 Task: Create a due date automation trigger when advanced on, on the monday of the week before a card is due add content with a name or a description starting with resume at 11:00 AM.
Action: Mouse moved to (1022, 88)
Screenshot: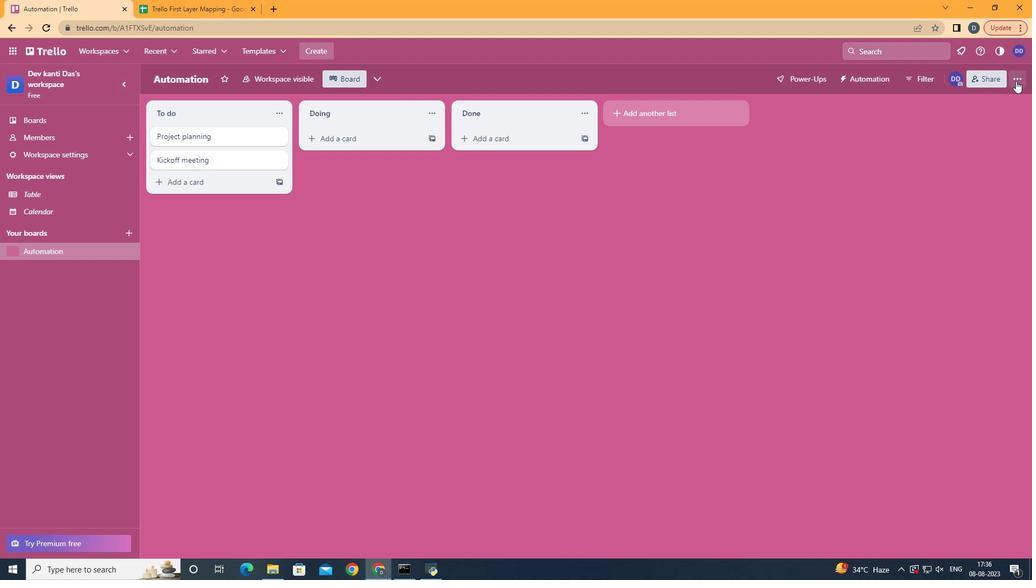
Action: Mouse pressed left at (1022, 88)
Screenshot: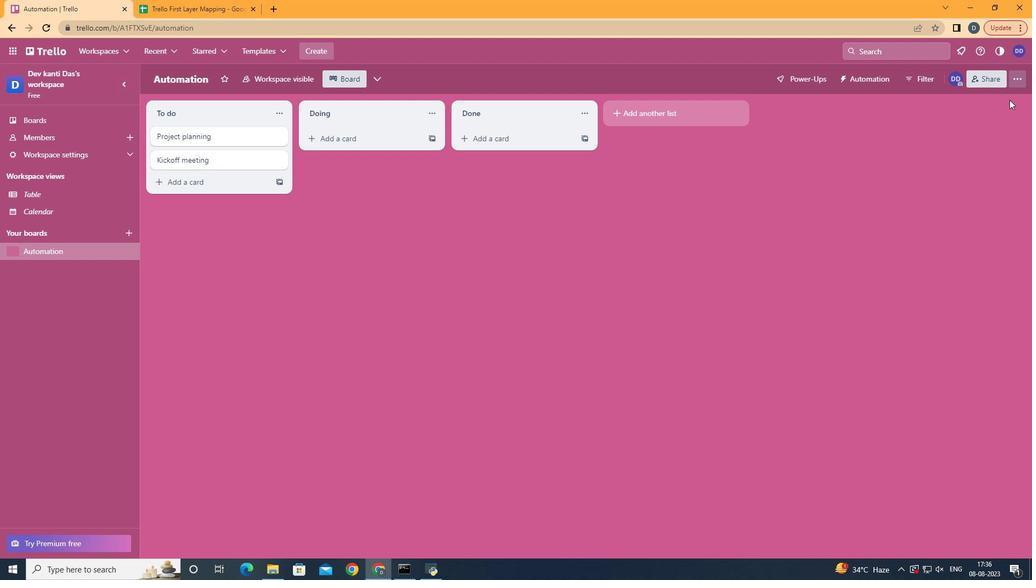 
Action: Mouse moved to (969, 247)
Screenshot: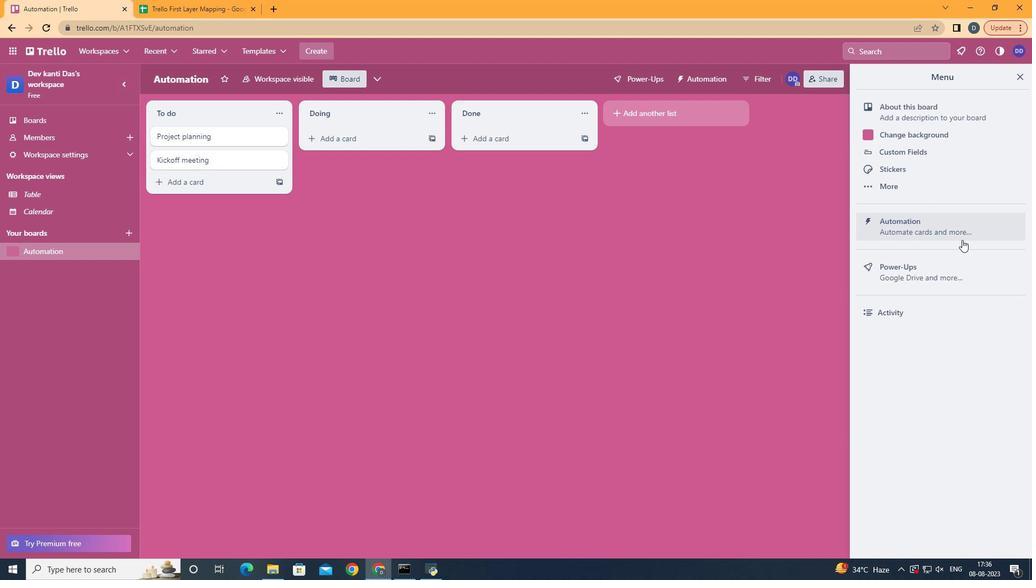 
Action: Mouse pressed left at (969, 247)
Screenshot: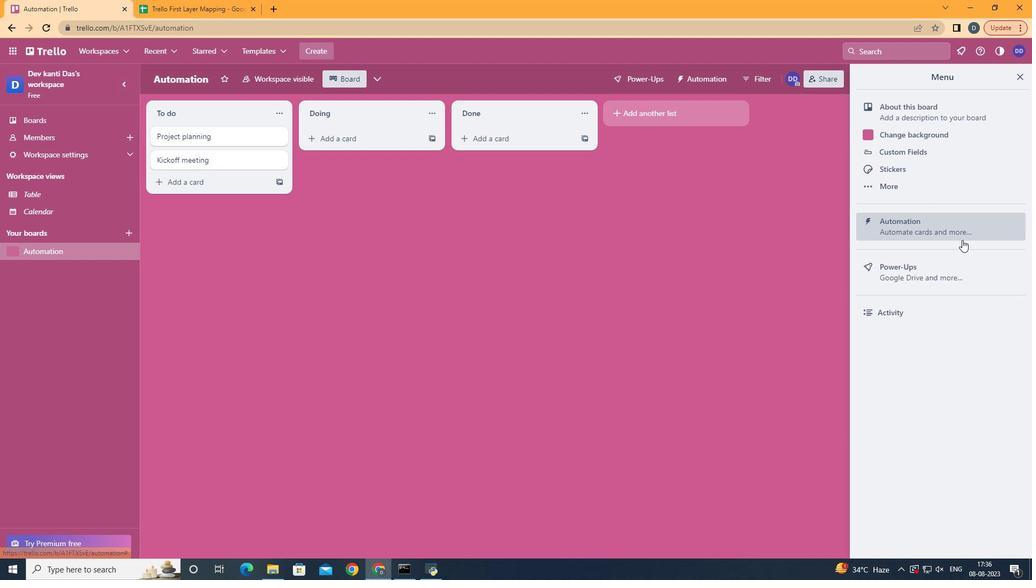 
Action: Mouse moved to (210, 215)
Screenshot: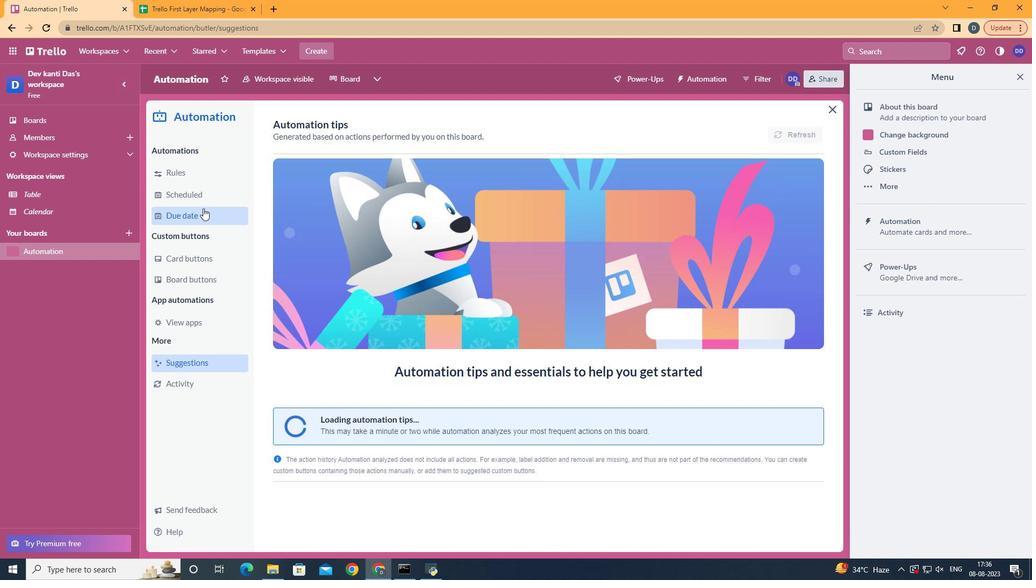 
Action: Mouse pressed left at (210, 215)
Screenshot: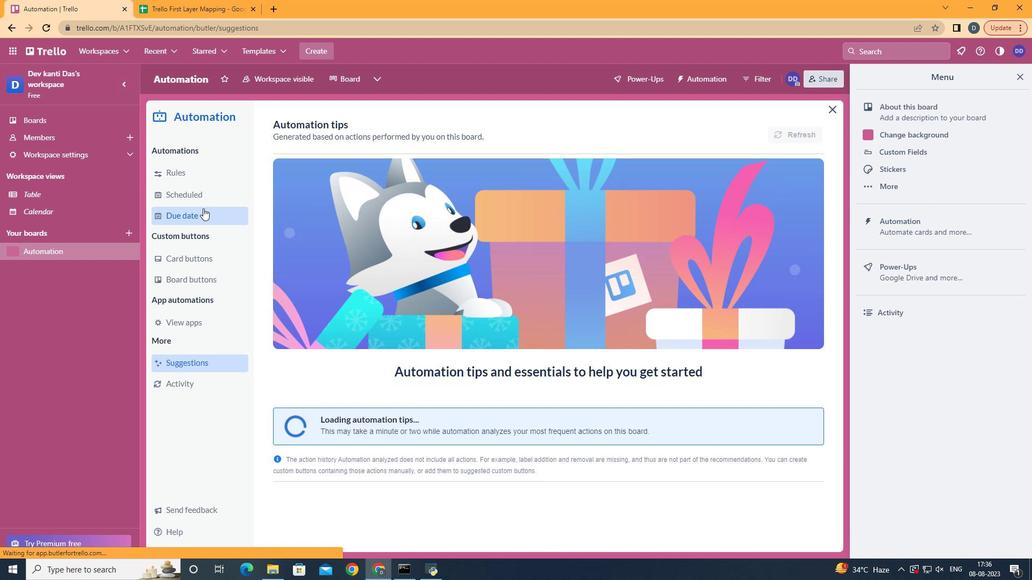
Action: Mouse moved to (755, 132)
Screenshot: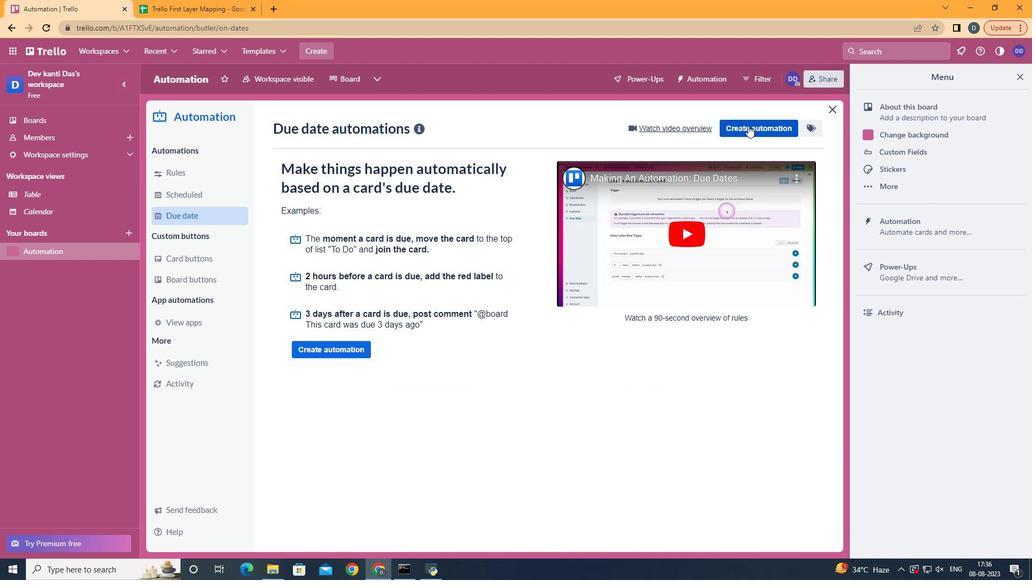 
Action: Mouse pressed left at (755, 132)
Screenshot: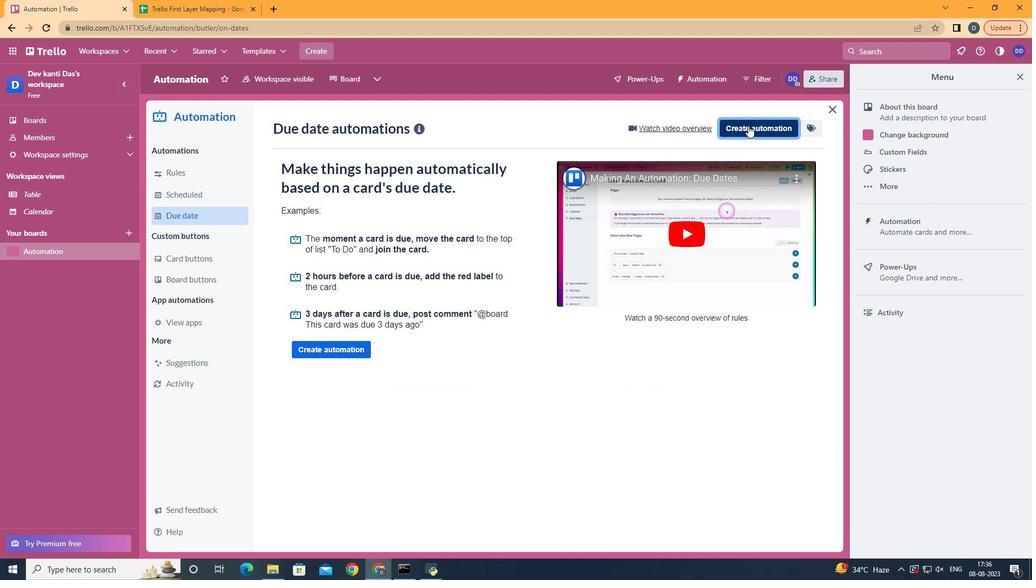 
Action: Mouse moved to (554, 239)
Screenshot: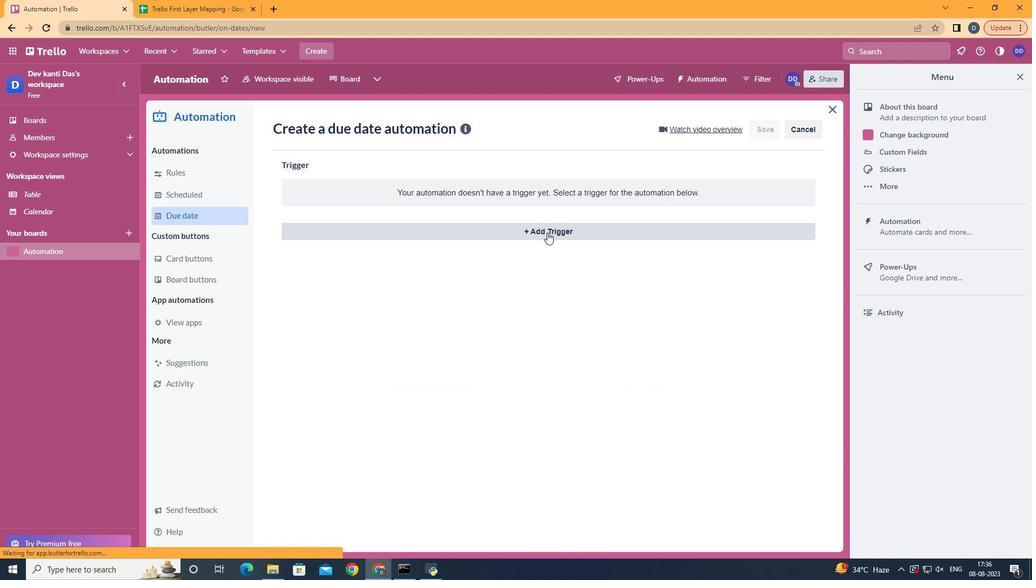 
Action: Mouse pressed left at (554, 239)
Screenshot: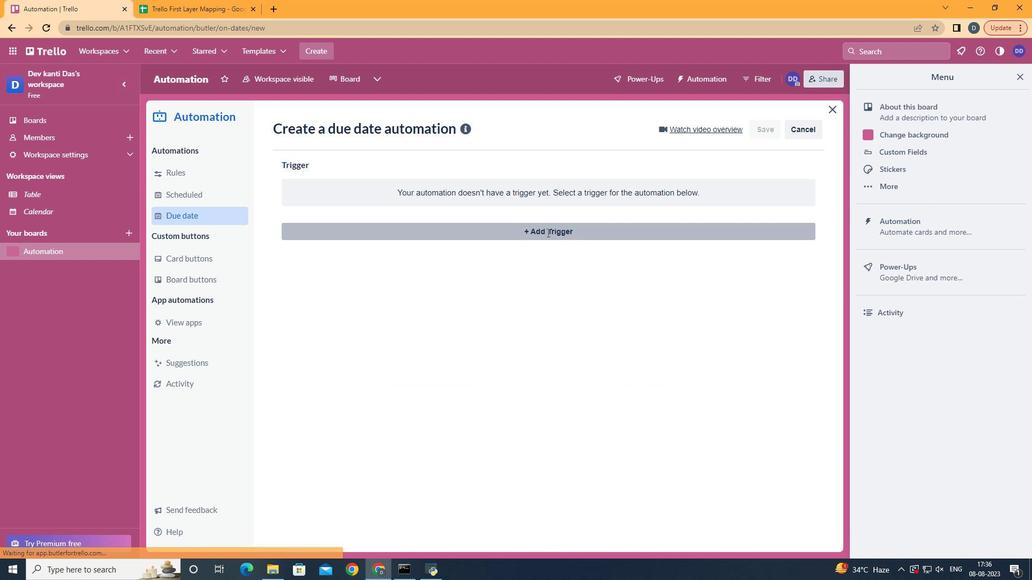 
Action: Mouse moved to (380, 521)
Screenshot: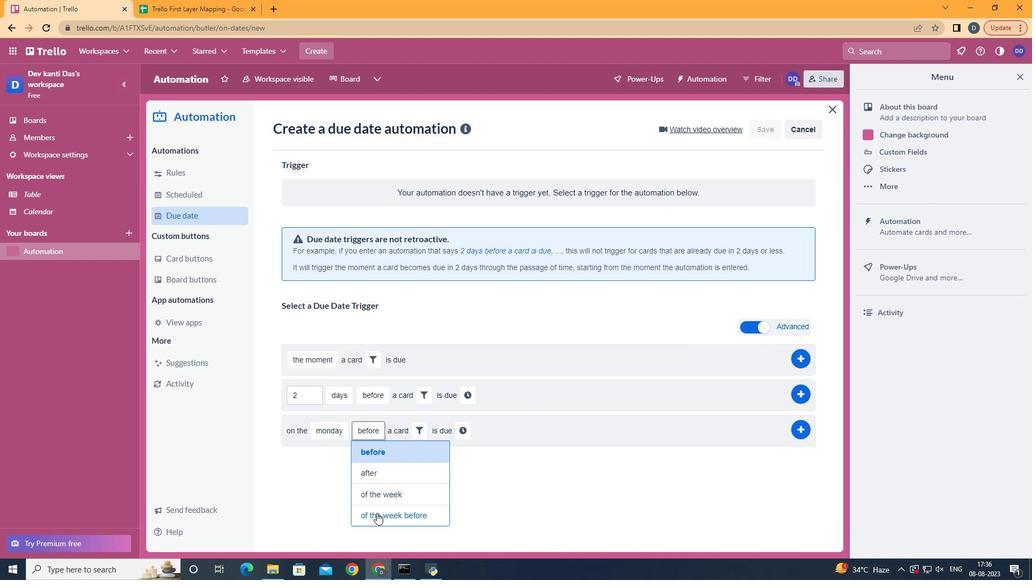 
Action: Mouse pressed left at (380, 521)
Screenshot: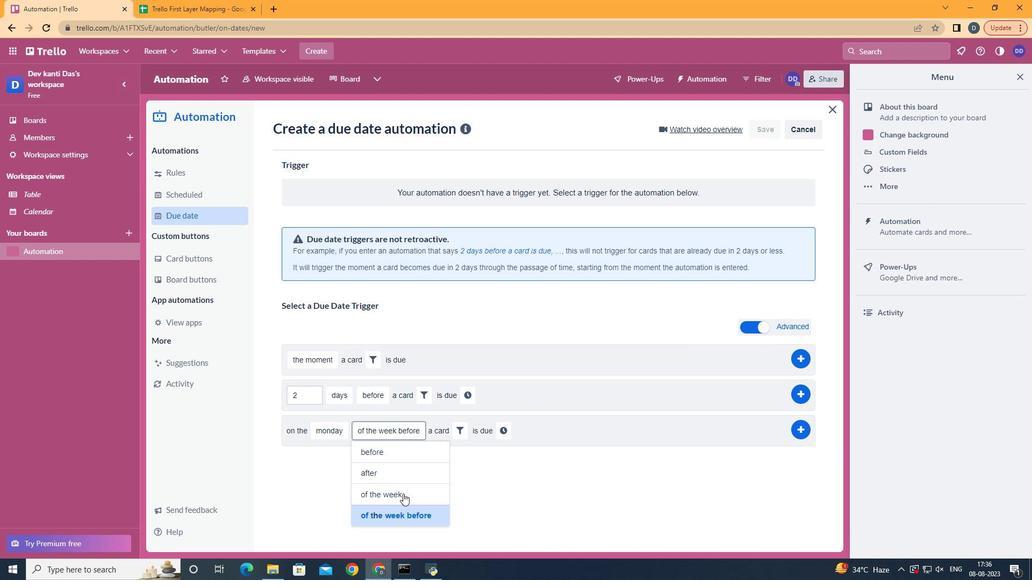 
Action: Mouse moved to (459, 437)
Screenshot: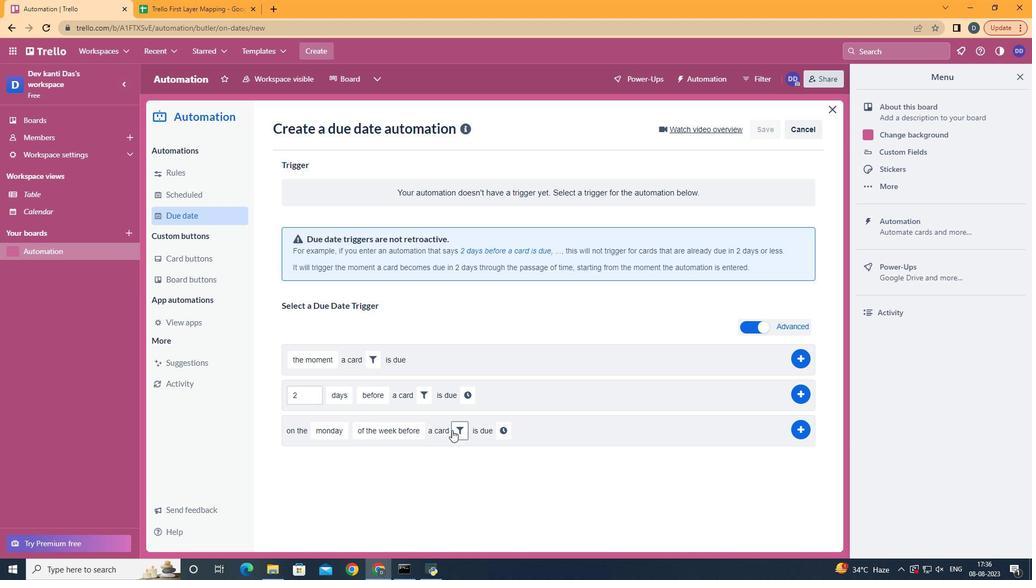 
Action: Mouse pressed left at (459, 437)
Screenshot: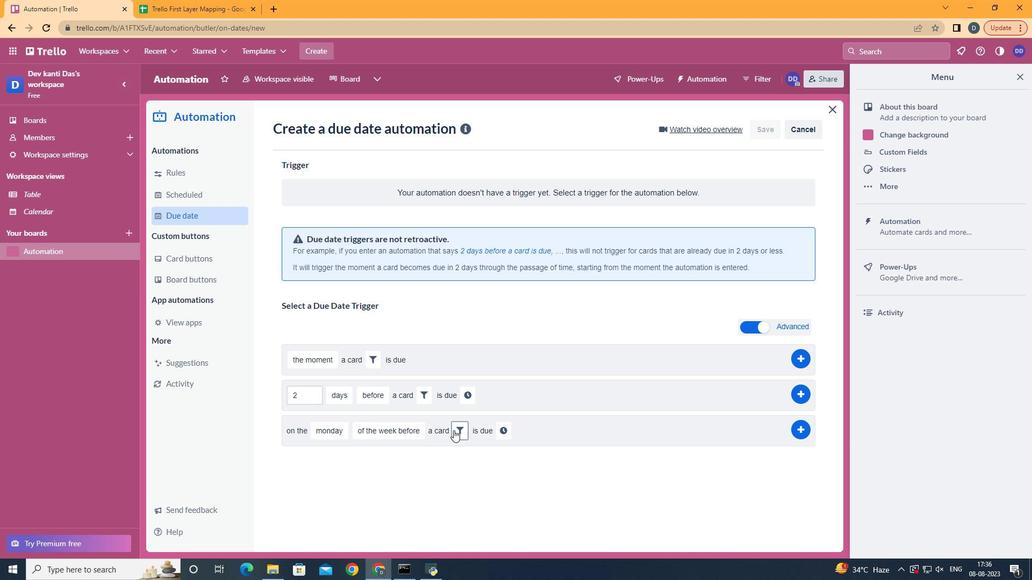 
Action: Mouse moved to (598, 470)
Screenshot: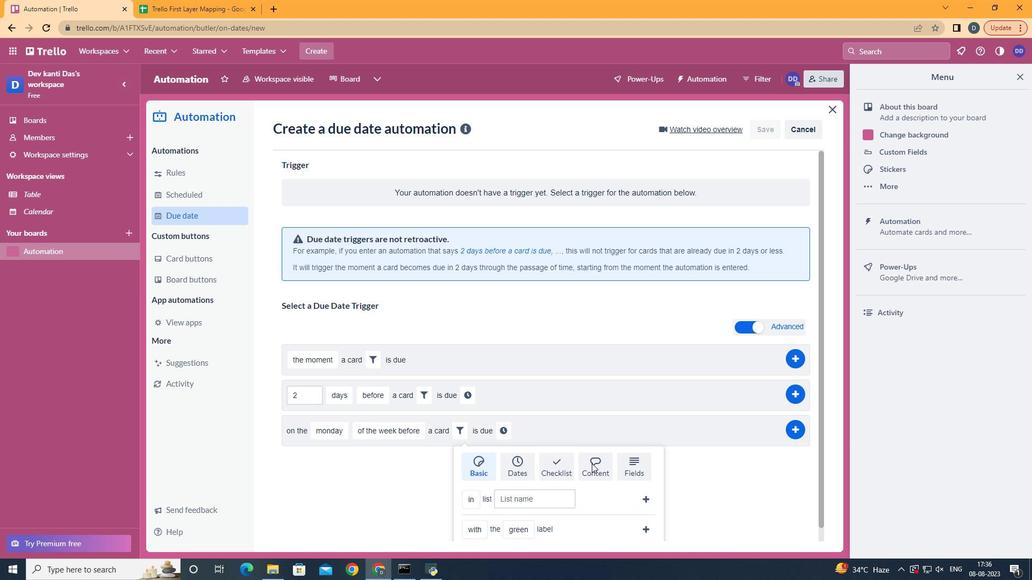 
Action: Mouse pressed left at (598, 470)
Screenshot: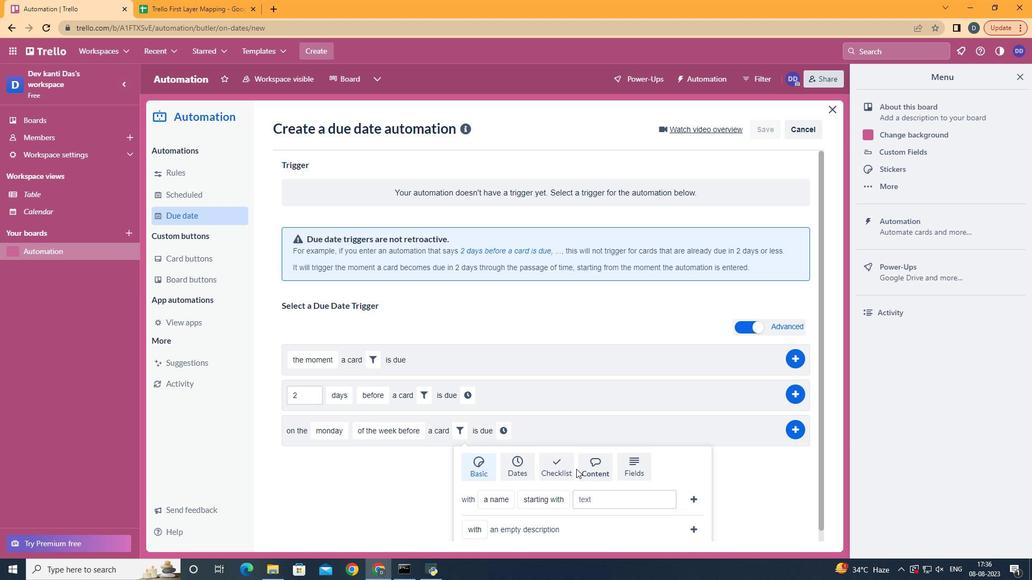 
Action: Mouse moved to (518, 489)
Screenshot: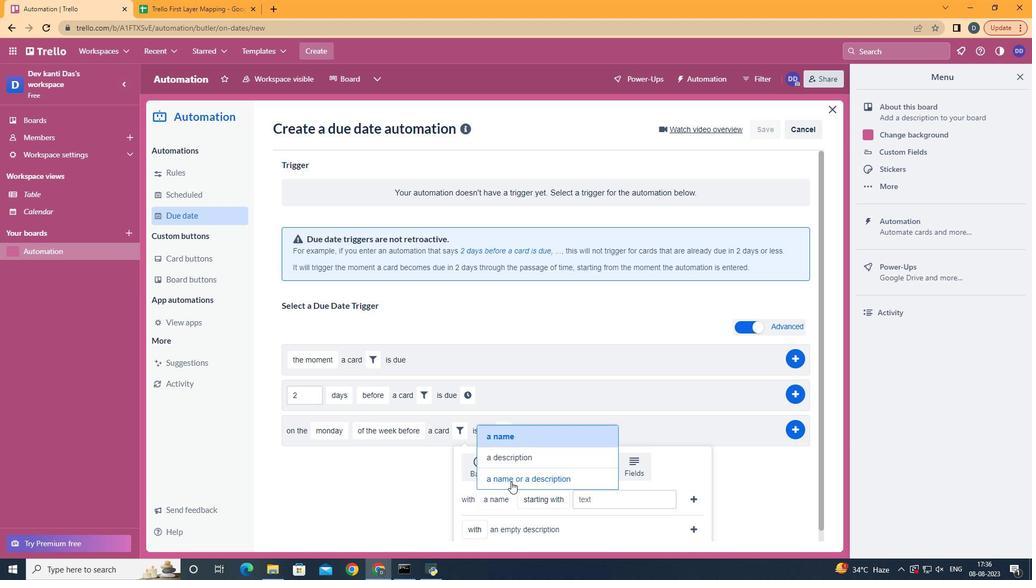 
Action: Mouse pressed left at (518, 489)
Screenshot: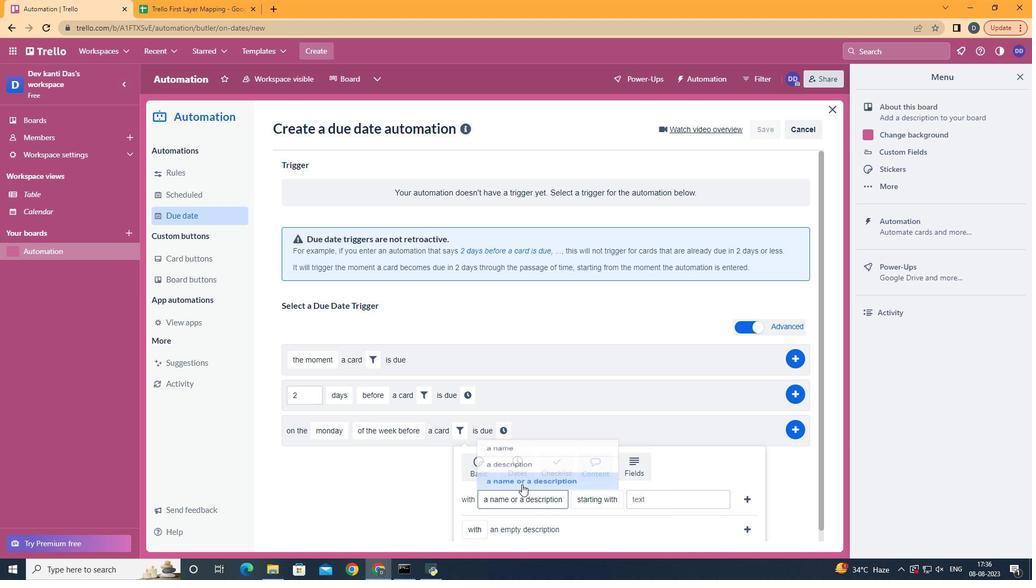 
Action: Mouse moved to (626, 374)
Screenshot: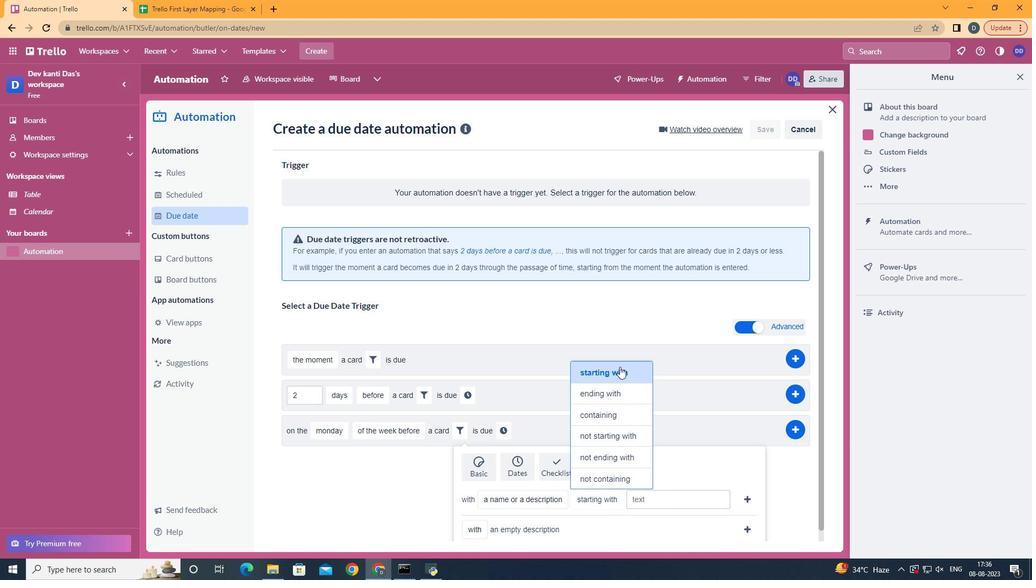 
Action: Mouse pressed left at (626, 374)
Screenshot: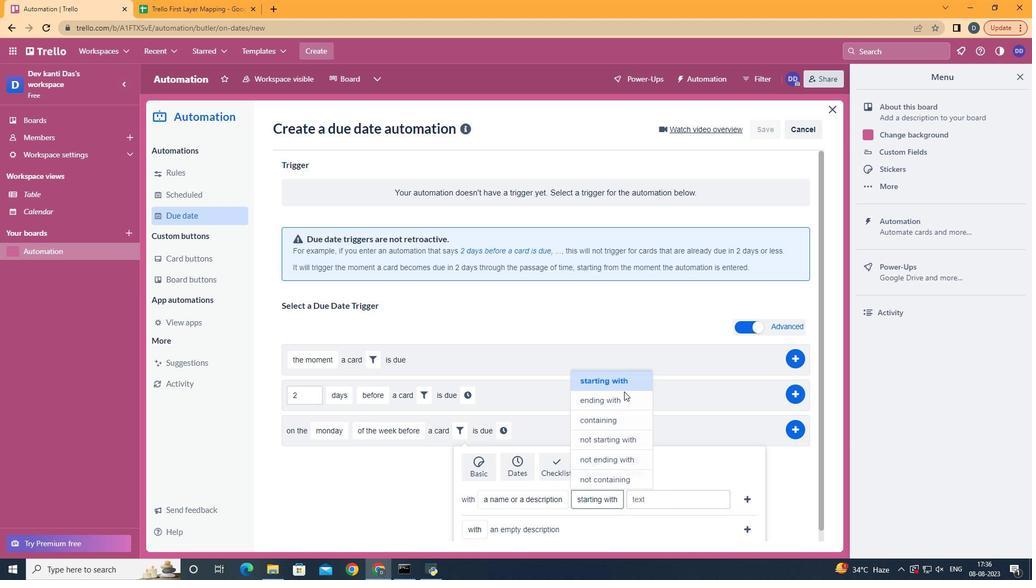
Action: Mouse moved to (655, 504)
Screenshot: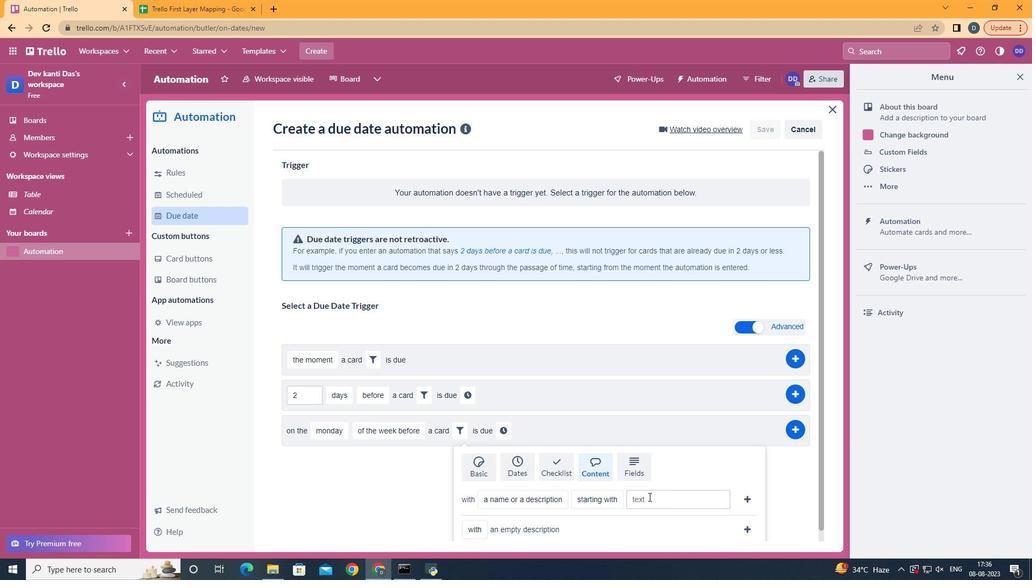 
Action: Mouse pressed left at (655, 504)
Screenshot: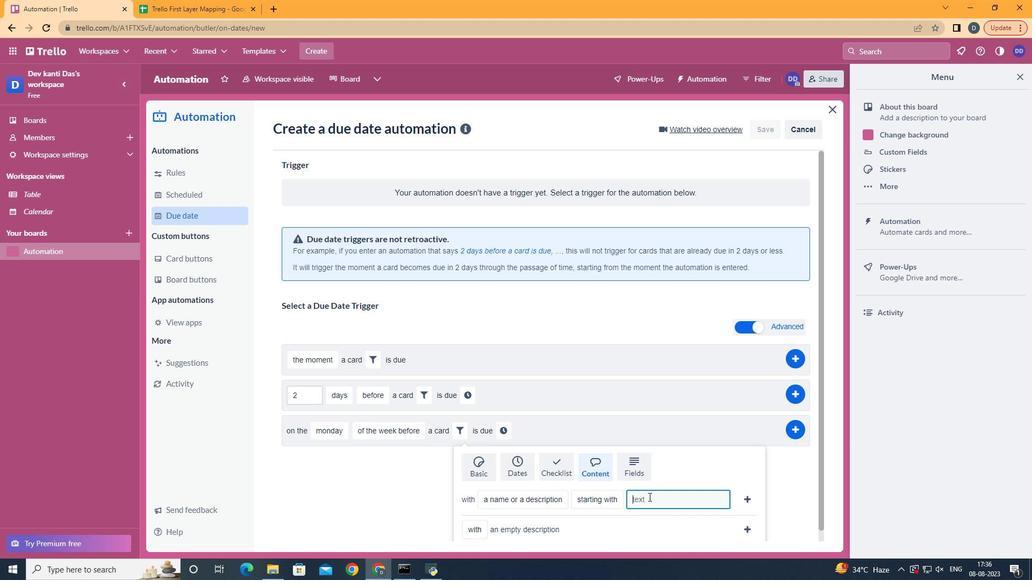 
Action: Key pressed resume
Screenshot: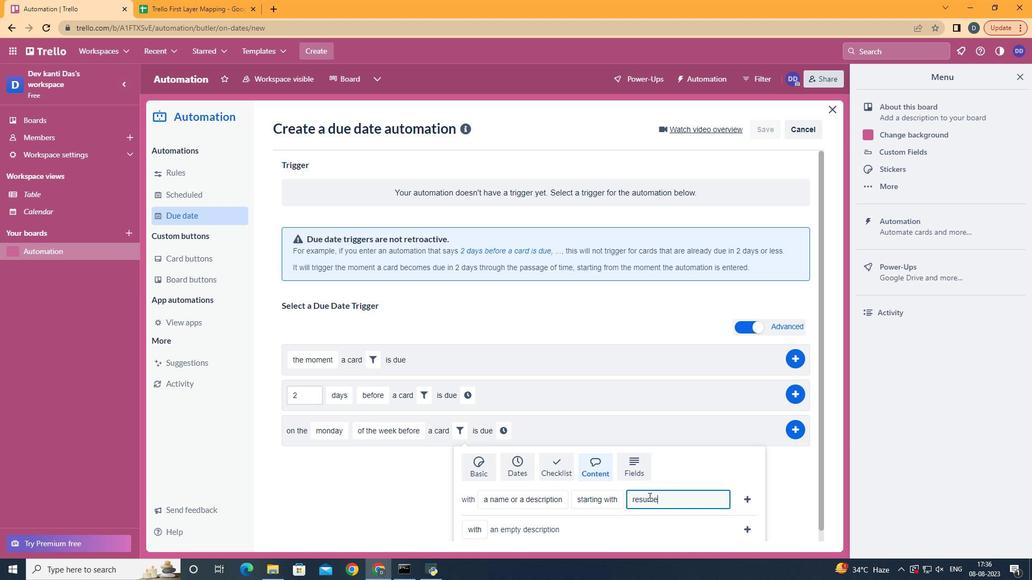 
Action: Mouse moved to (755, 504)
Screenshot: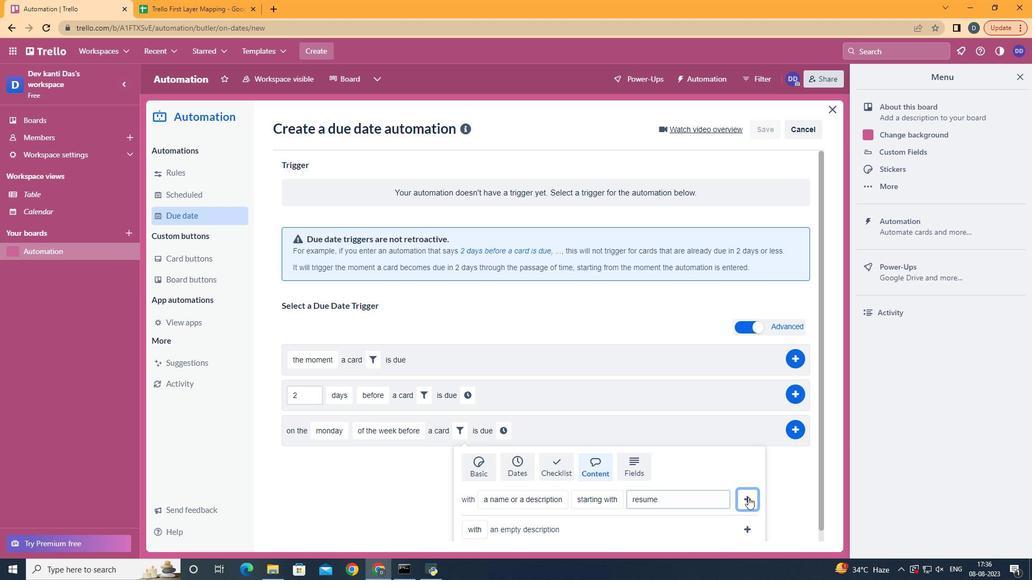 
Action: Mouse pressed left at (755, 504)
Screenshot: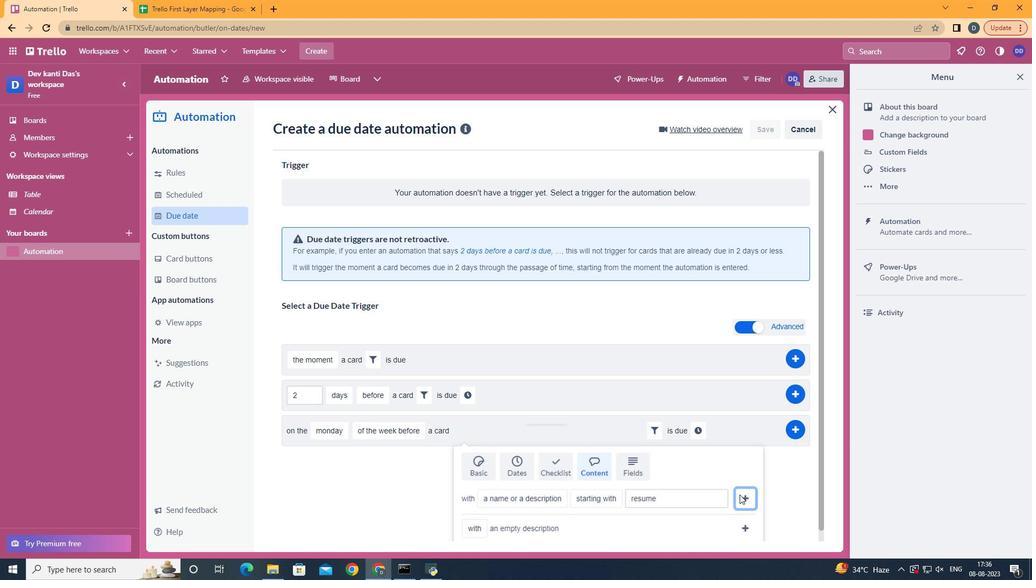 
Action: Mouse moved to (702, 444)
Screenshot: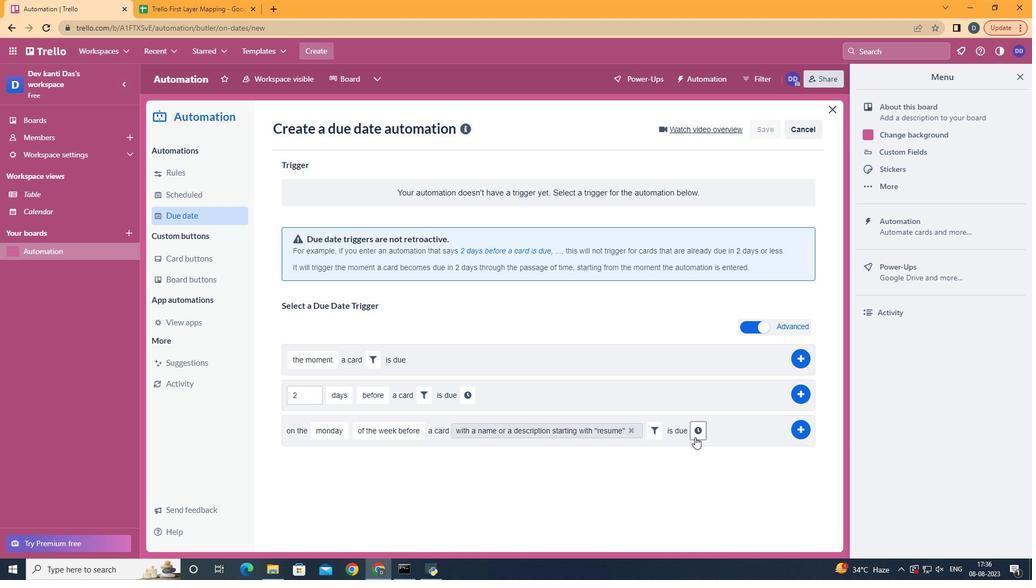 
Action: Mouse pressed left at (702, 444)
Screenshot: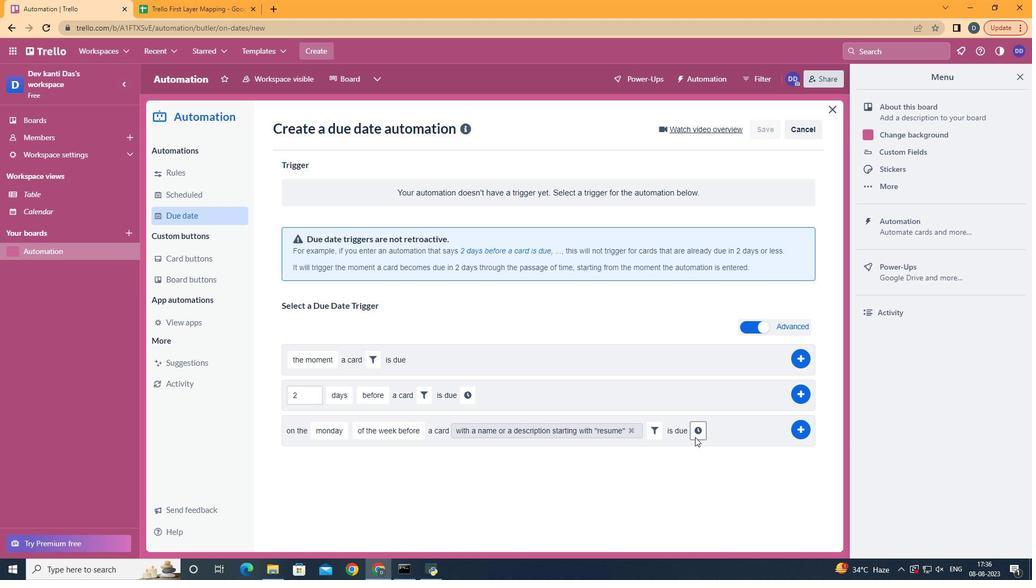 
Action: Mouse moved to (337, 466)
Screenshot: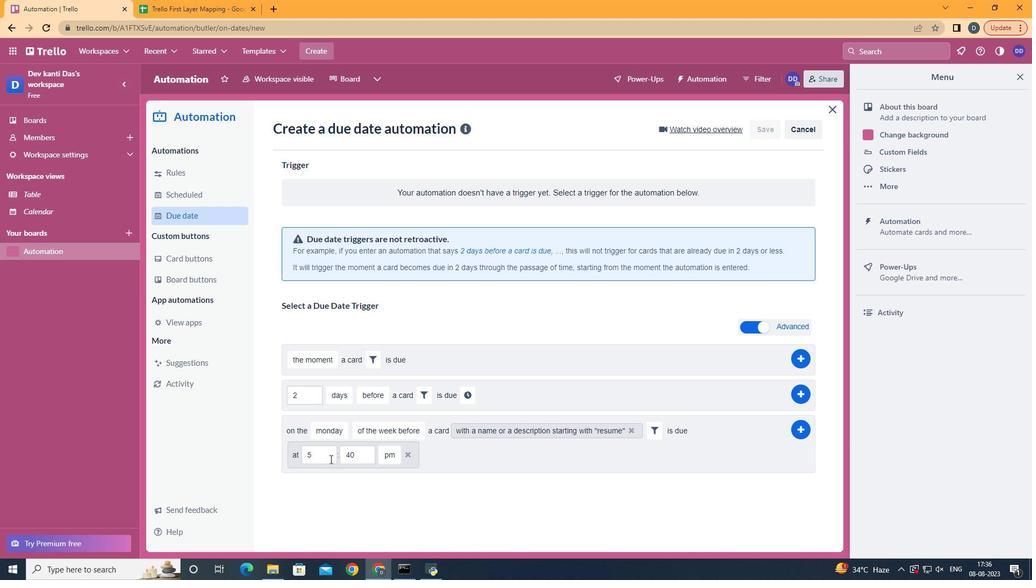 
Action: Mouse pressed left at (337, 466)
Screenshot: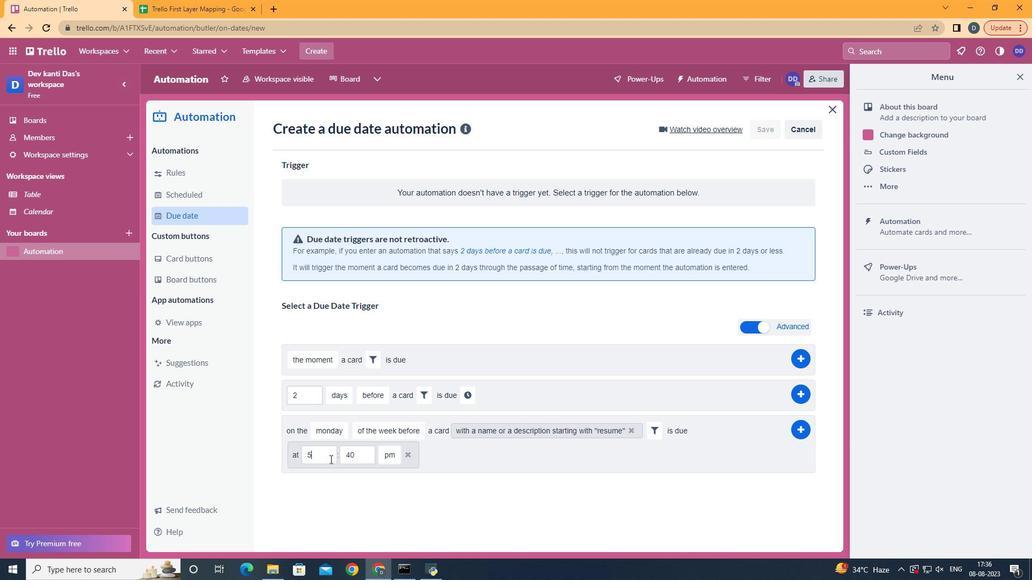 
Action: Key pressed <Key.backspace>11
Screenshot: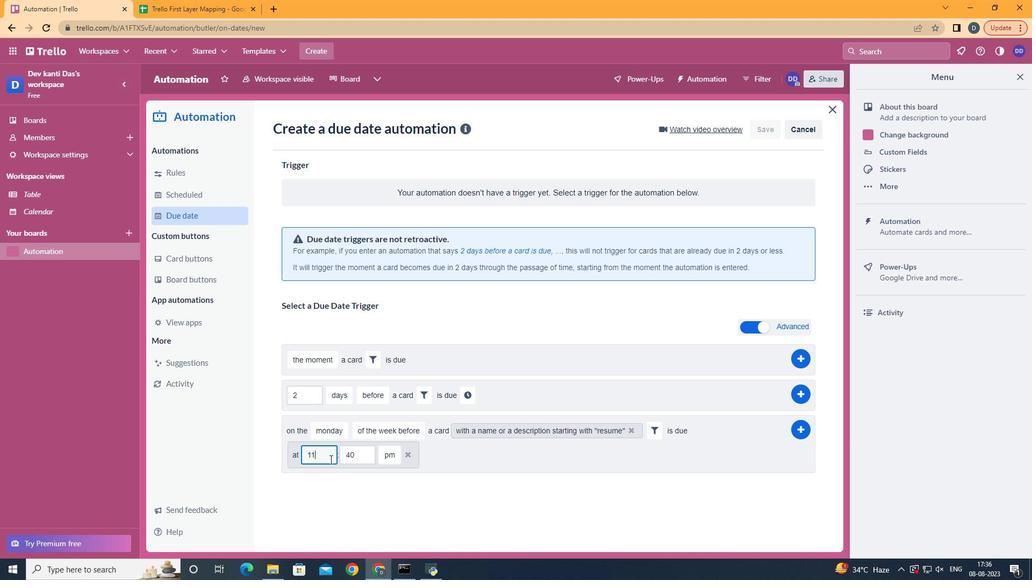 
Action: Mouse moved to (376, 460)
Screenshot: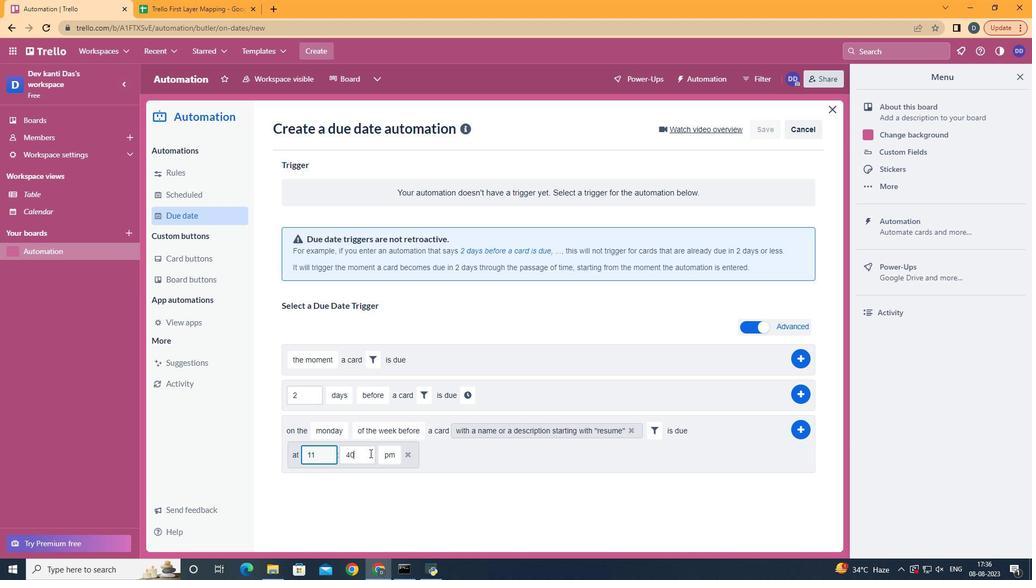
Action: Mouse pressed left at (376, 460)
Screenshot: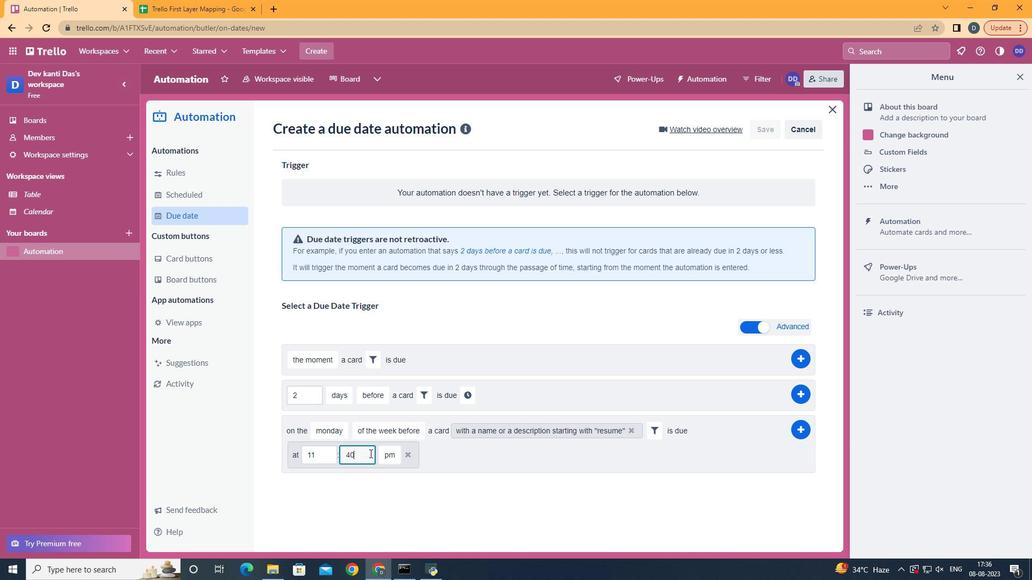 
Action: Key pressed <Key.backspace><Key.backspace>00
Screenshot: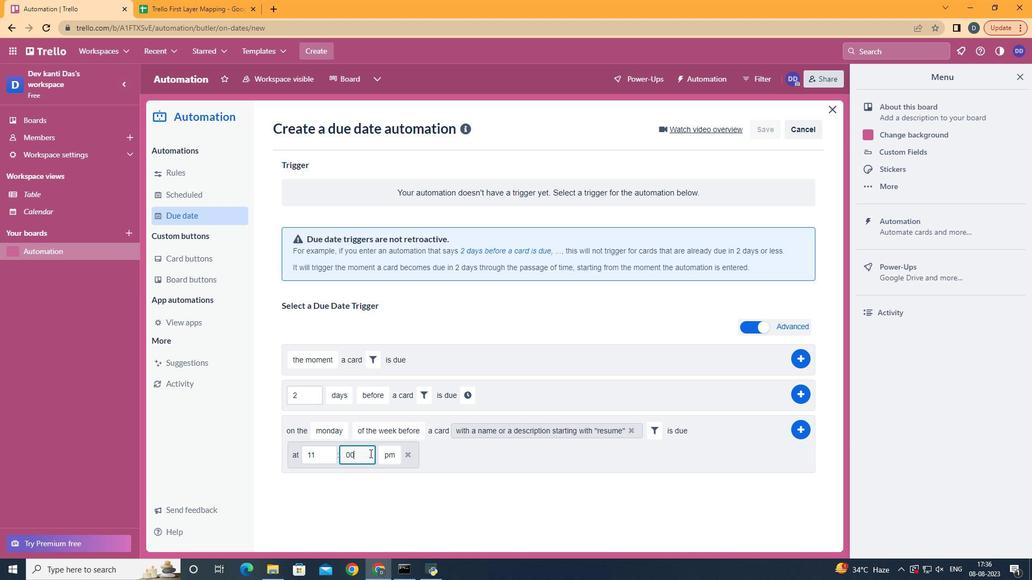 
Action: Mouse moved to (396, 483)
Screenshot: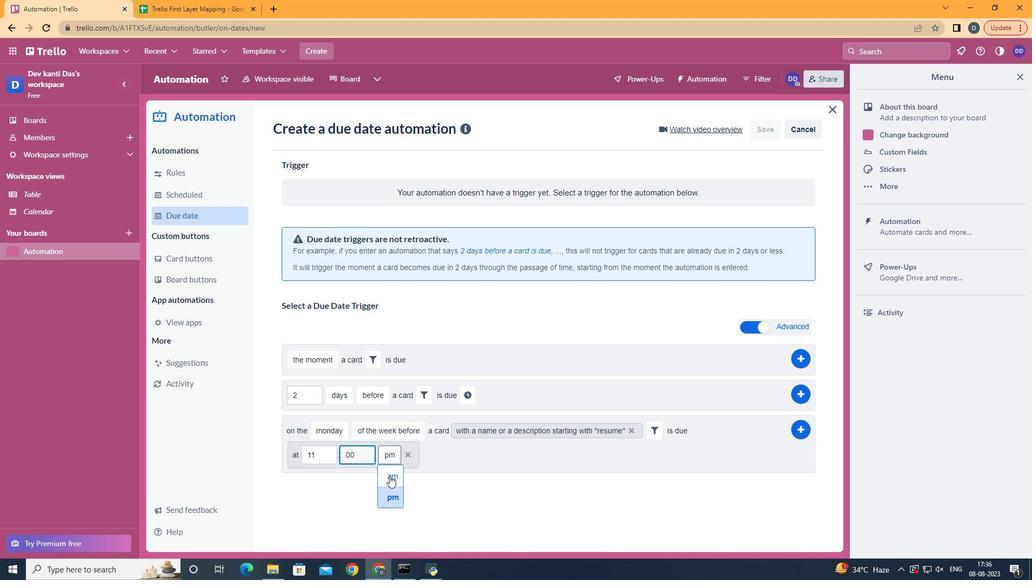 
Action: Mouse pressed left at (396, 483)
Screenshot: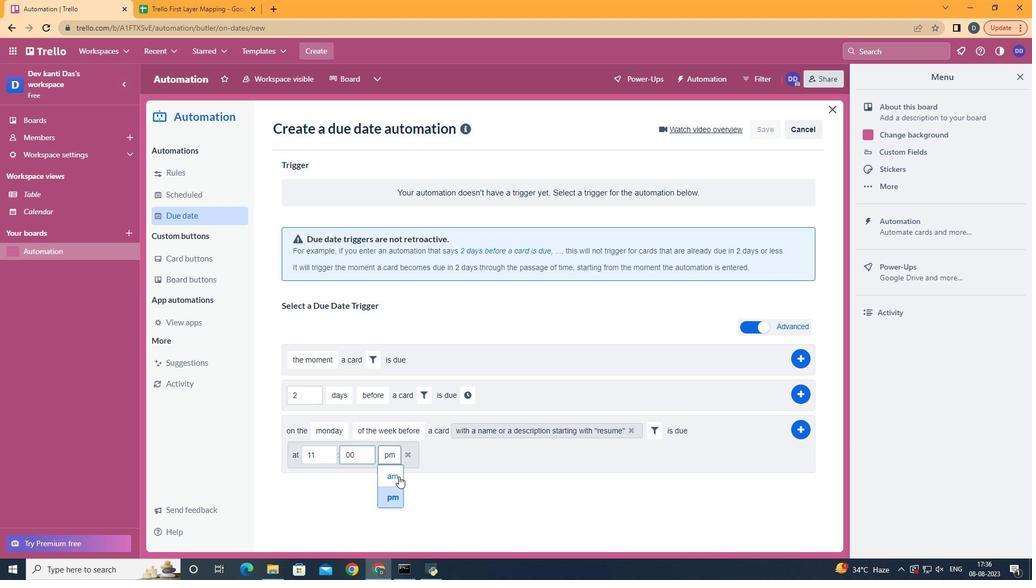 
Action: Mouse moved to (799, 437)
Screenshot: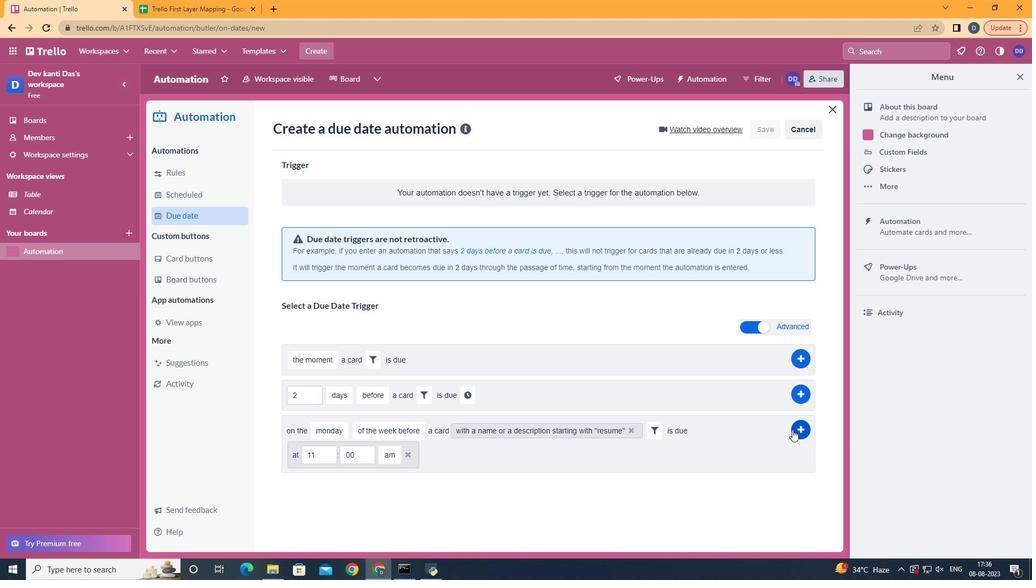 
Action: Mouse pressed left at (799, 437)
Screenshot: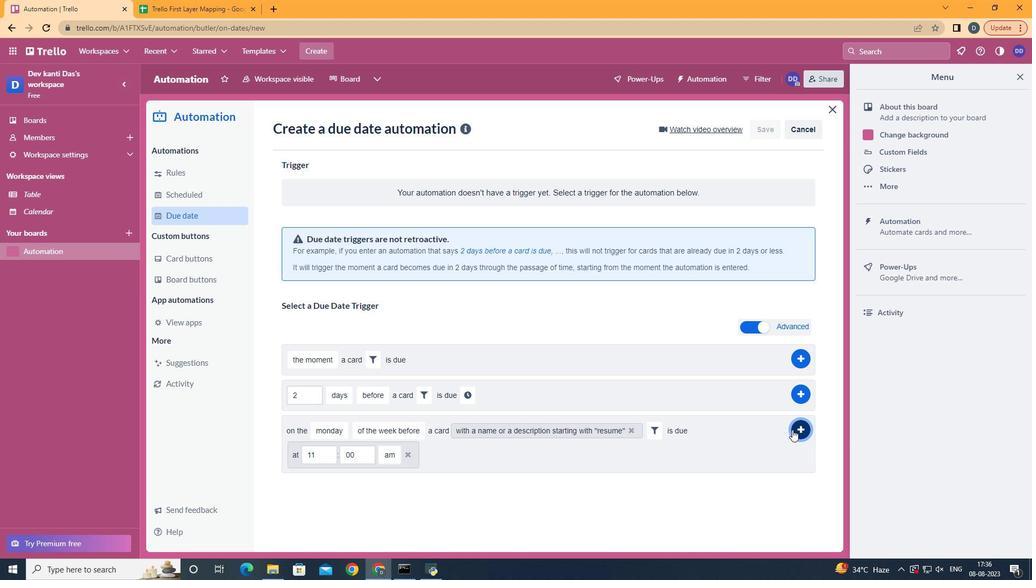 
Action: Mouse moved to (674, 264)
Screenshot: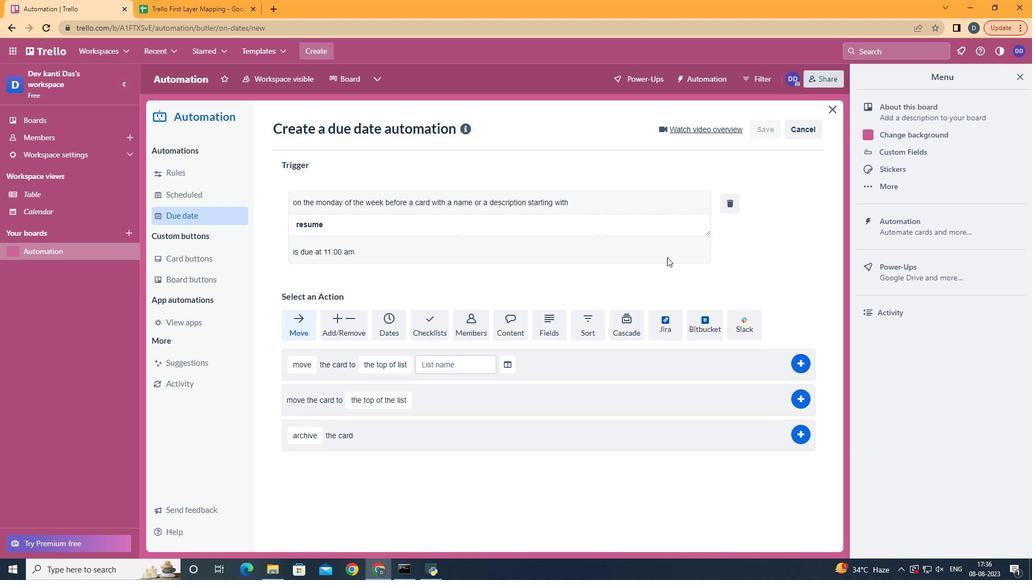 
